 Task: Create a rule from the Recommended list, Task Added to this Project -> add SubTasks in the project AlphaFlow with SubTasks Gather and Analyse Requirements , Design and Implement Solution , System Test and UAT , Release to Production / Go Live
Action: Mouse moved to (40, 288)
Screenshot: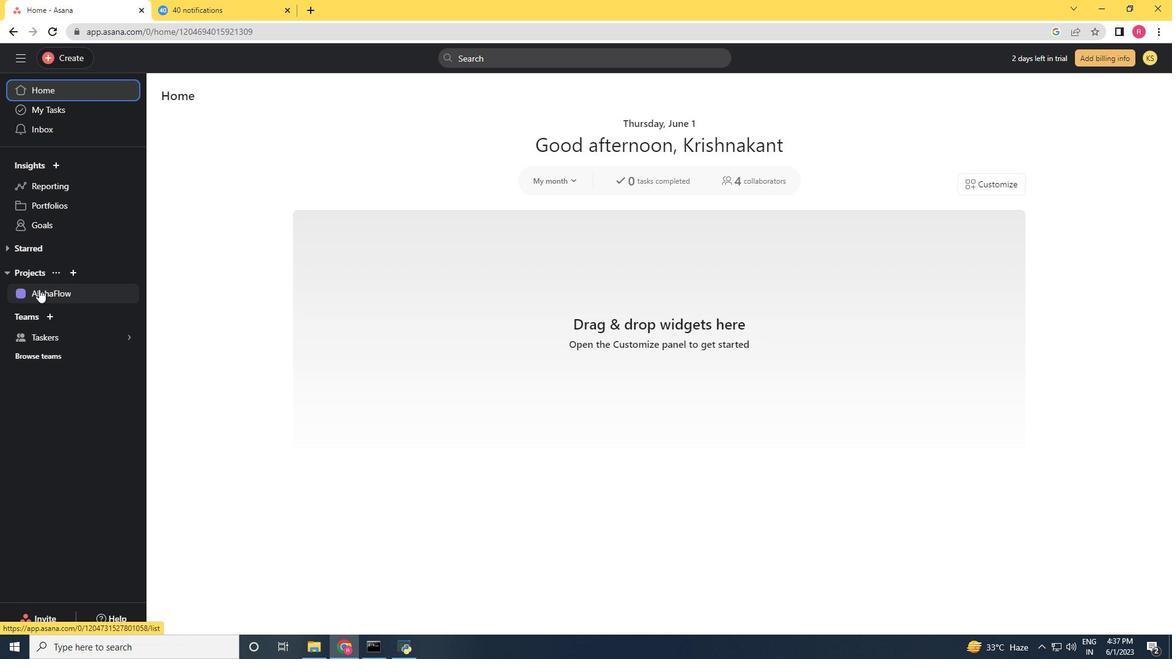 
Action: Mouse pressed left at (40, 288)
Screenshot: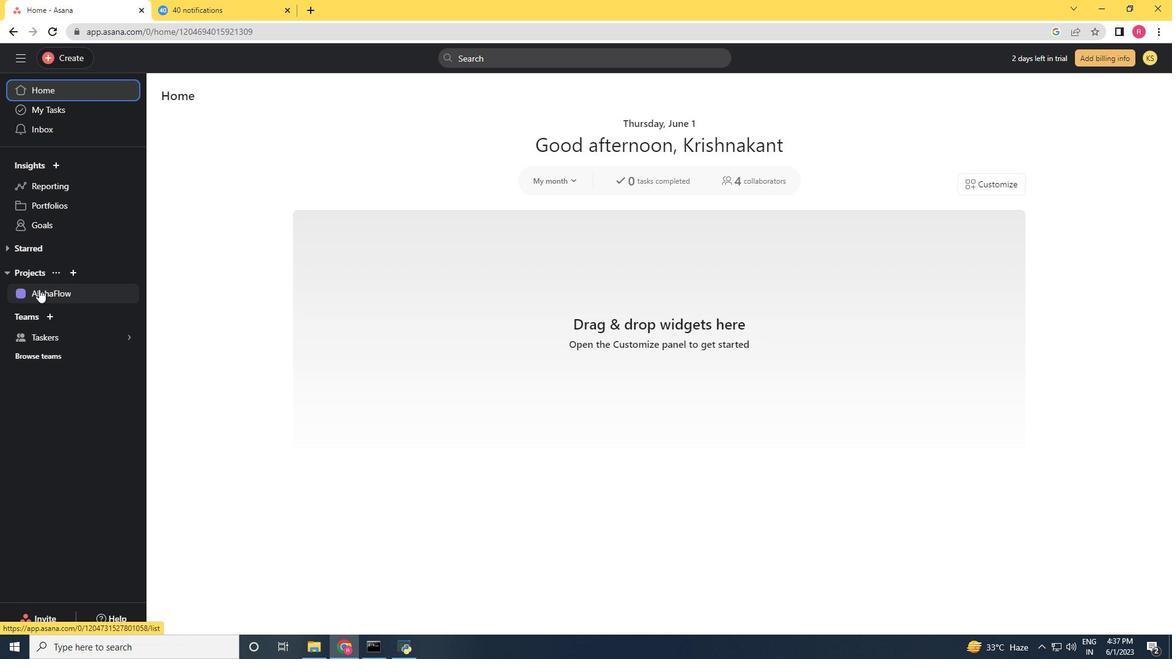 
Action: Mouse moved to (1141, 98)
Screenshot: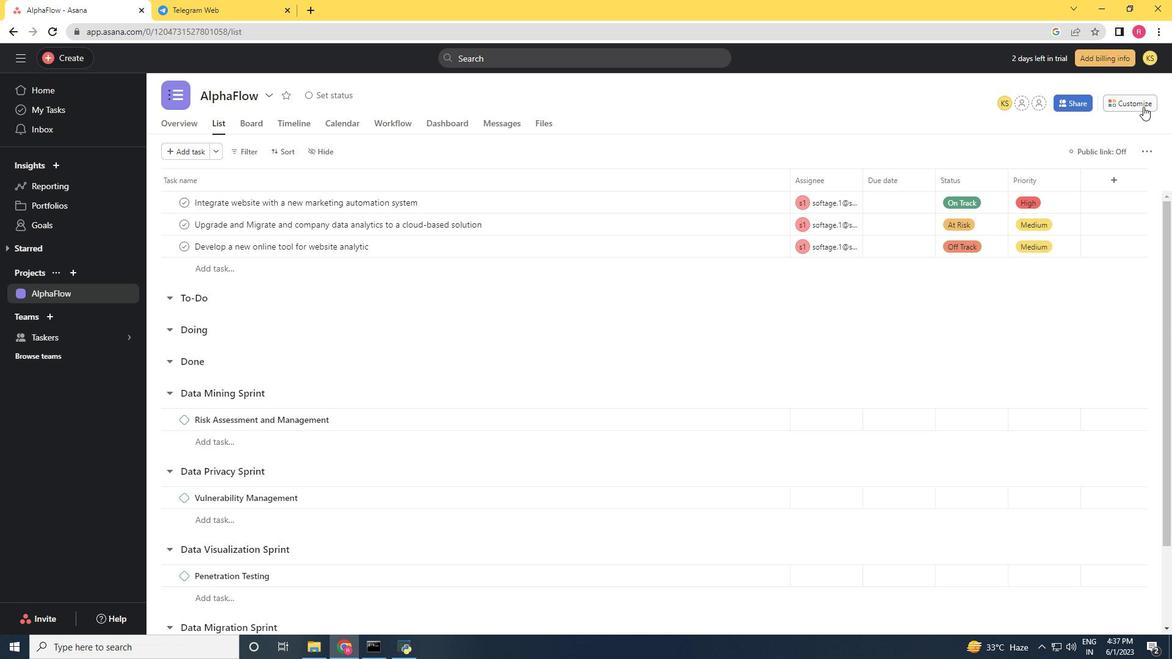 
Action: Mouse pressed left at (1141, 98)
Screenshot: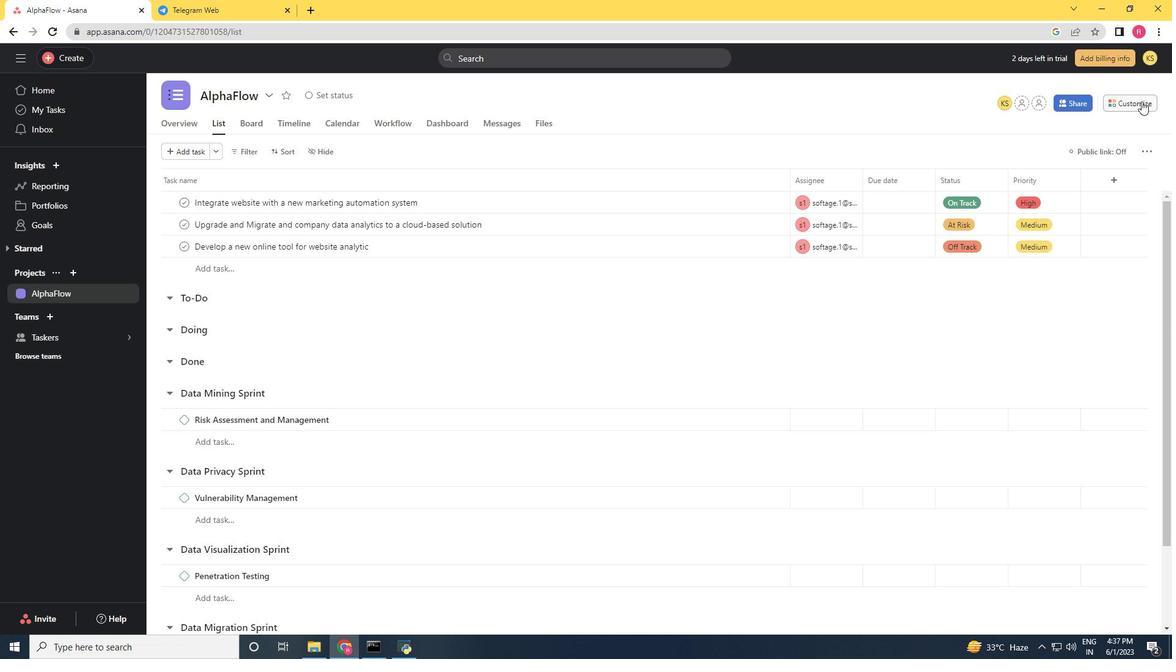 
Action: Mouse moved to (906, 274)
Screenshot: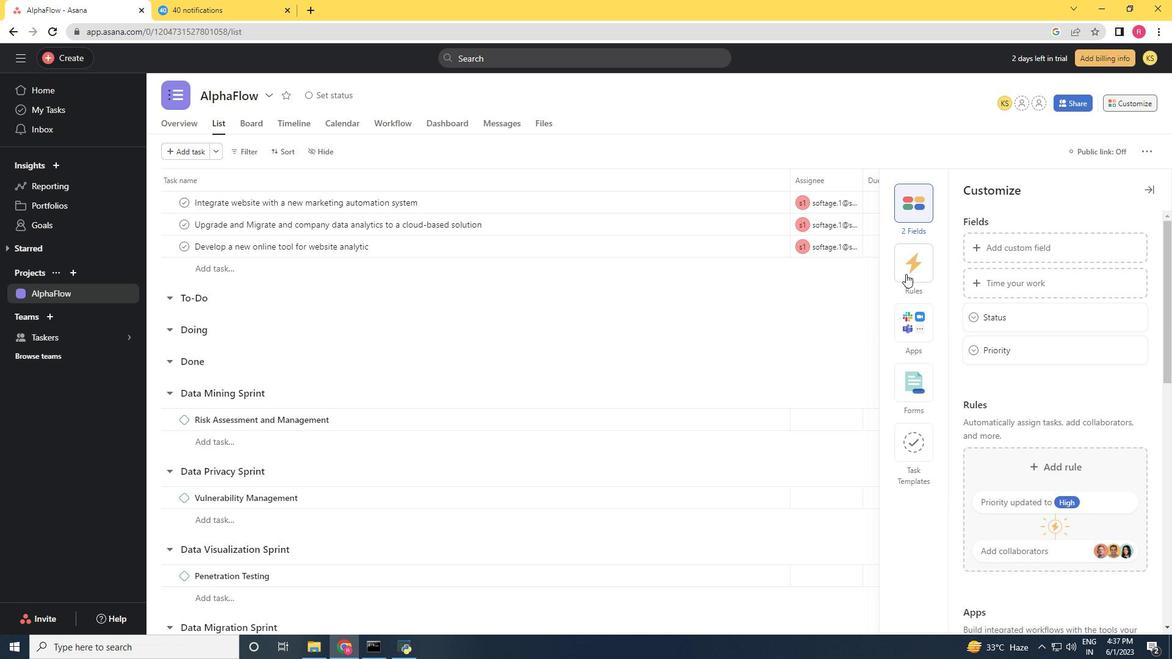 
Action: Mouse pressed left at (906, 274)
Screenshot: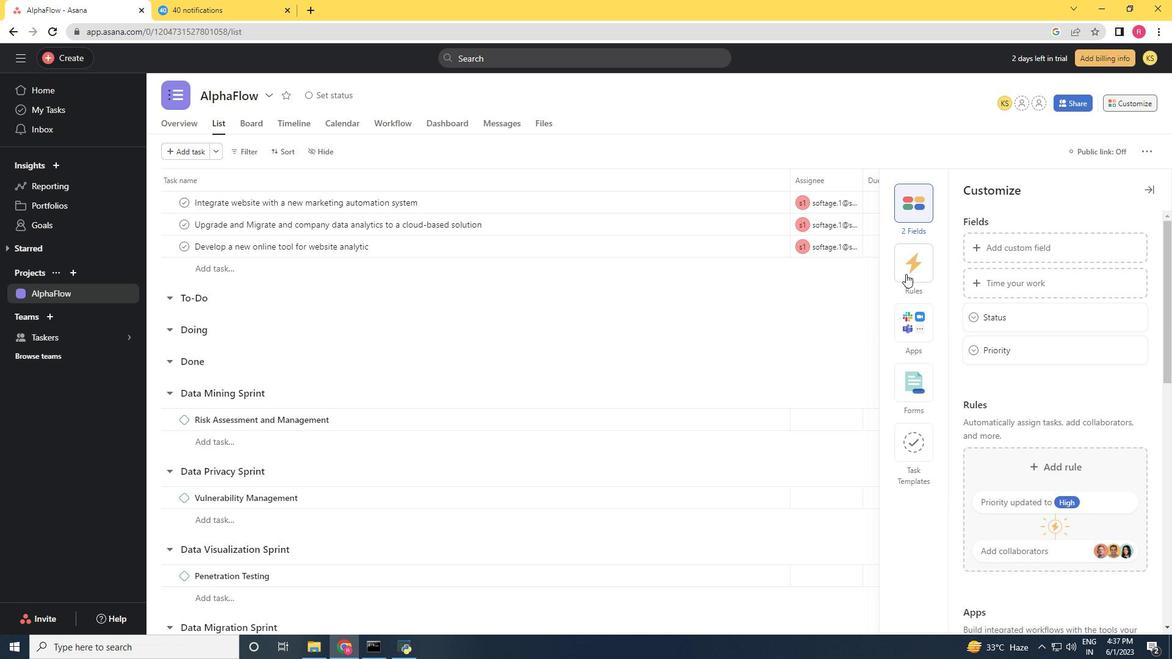 
Action: Mouse moved to (1015, 281)
Screenshot: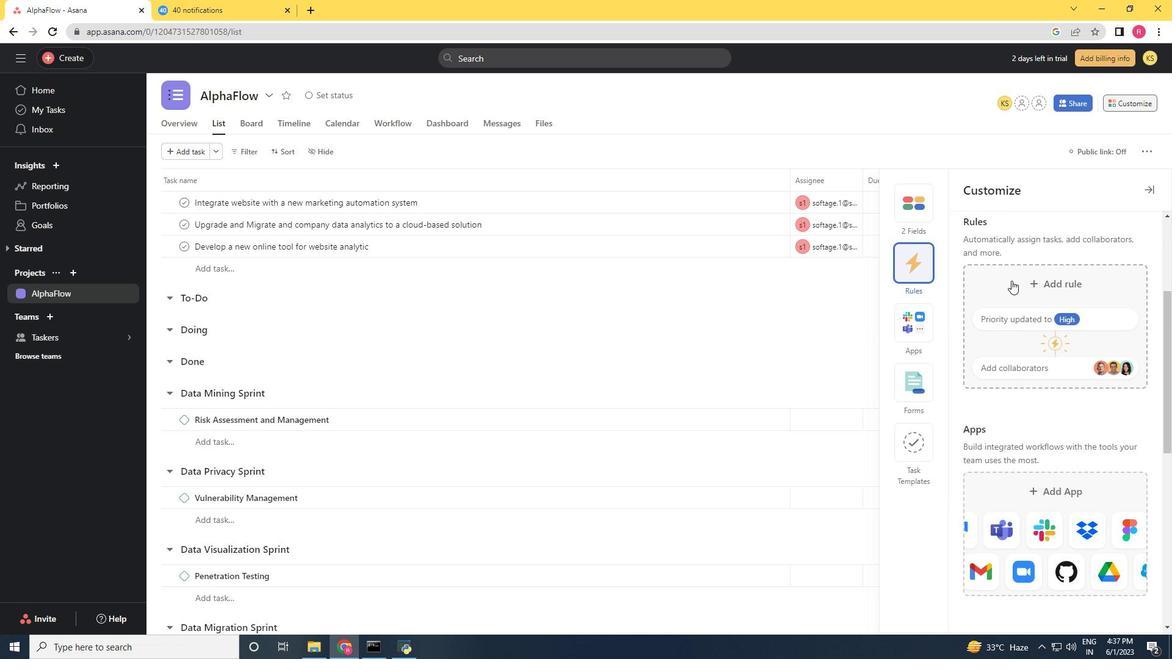 
Action: Mouse pressed left at (1015, 281)
Screenshot: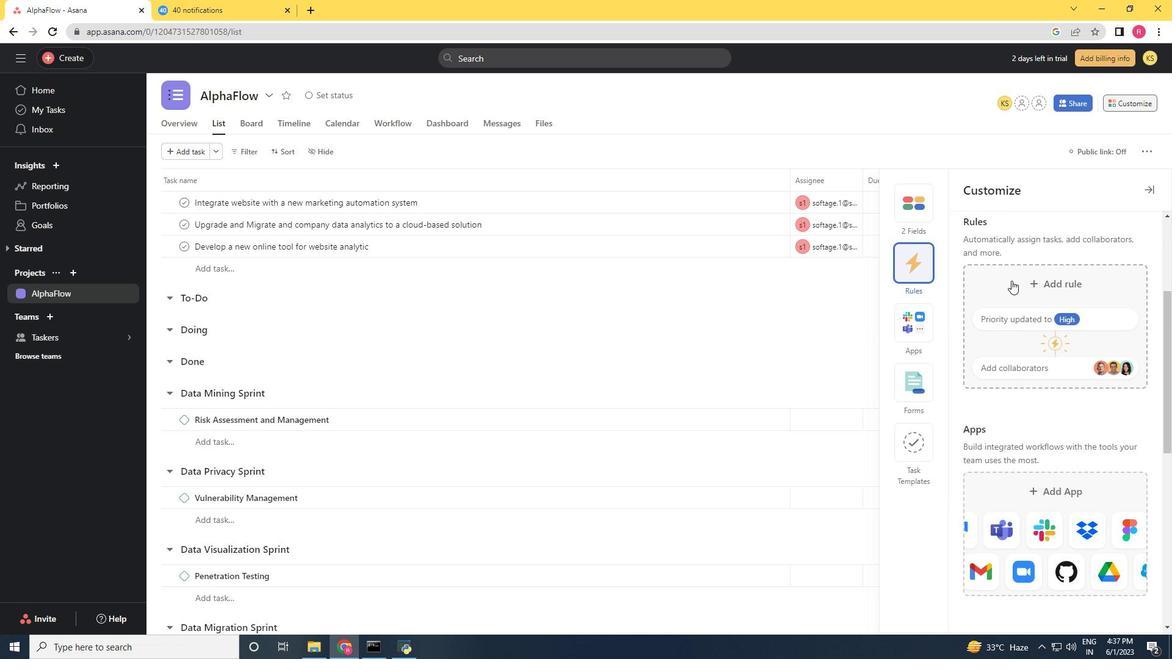 
Action: Mouse moved to (783, 180)
Screenshot: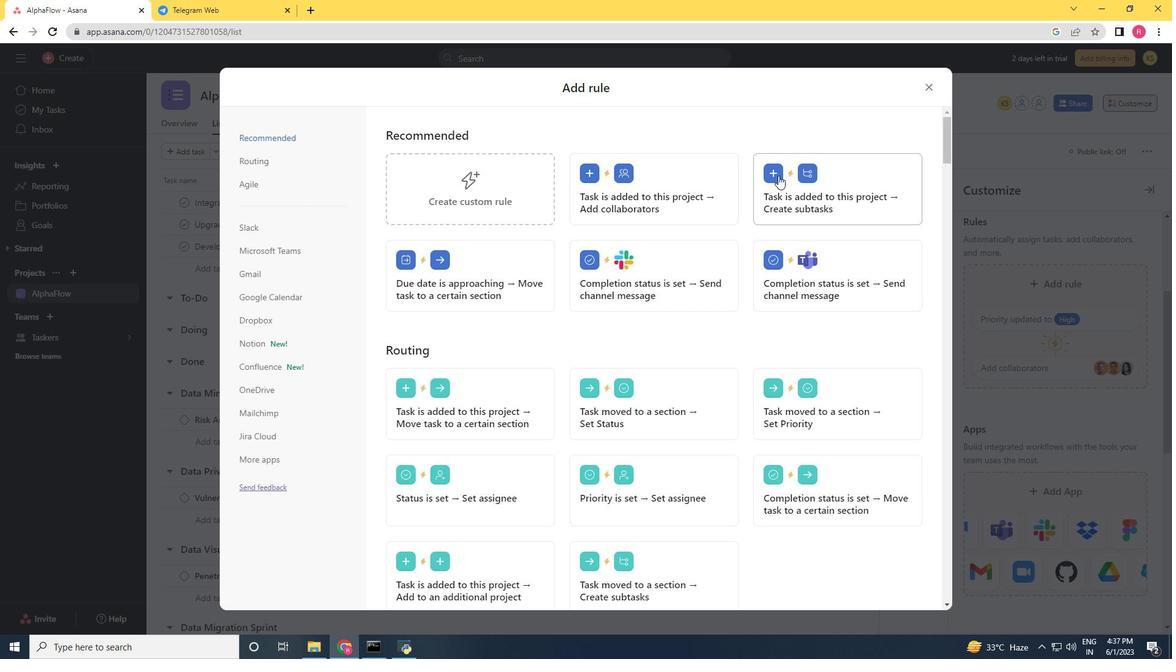 
Action: Mouse pressed left at (783, 180)
Screenshot: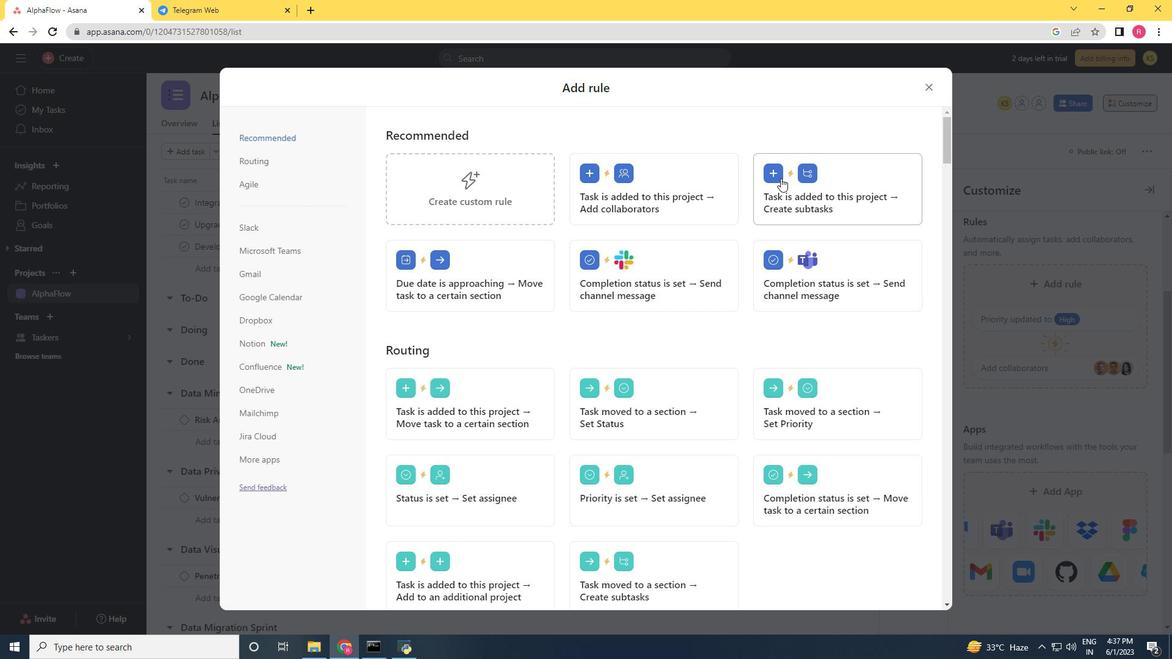 
Action: Mouse moved to (685, 212)
Screenshot: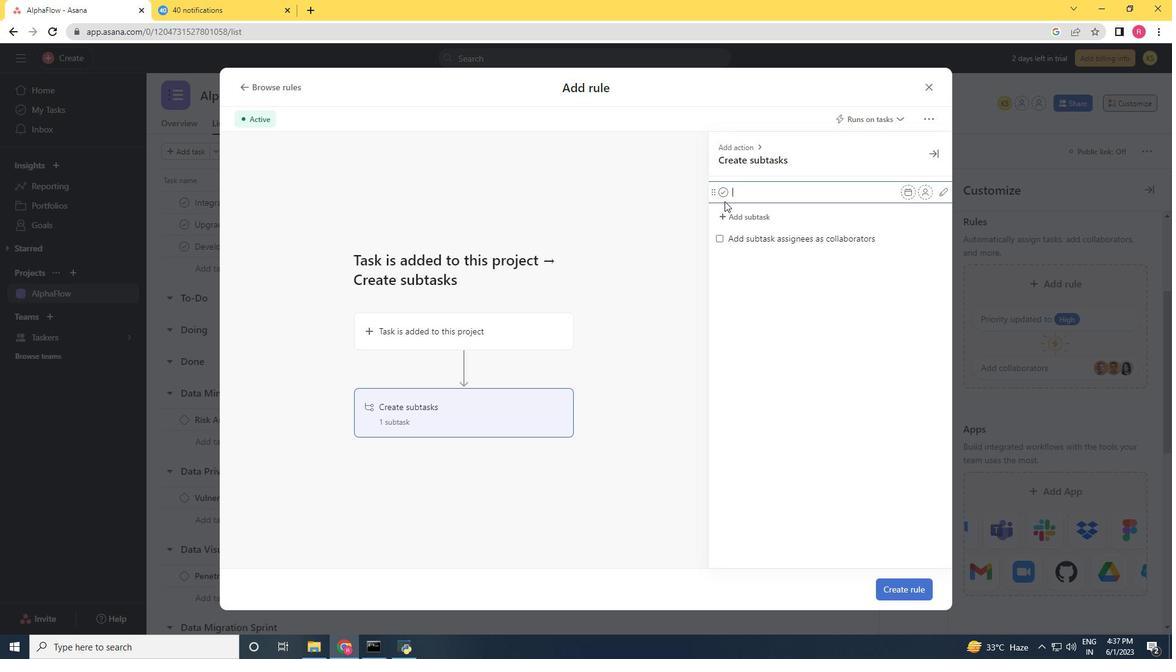 
Action: Key pressed <Key.shift><Key.shift><Key.shift><Key.shift><Key.shift><Key.shift><Key.shift><Key.shift><Key.shift><Key.shift><Key.shift>Gathe
Screenshot: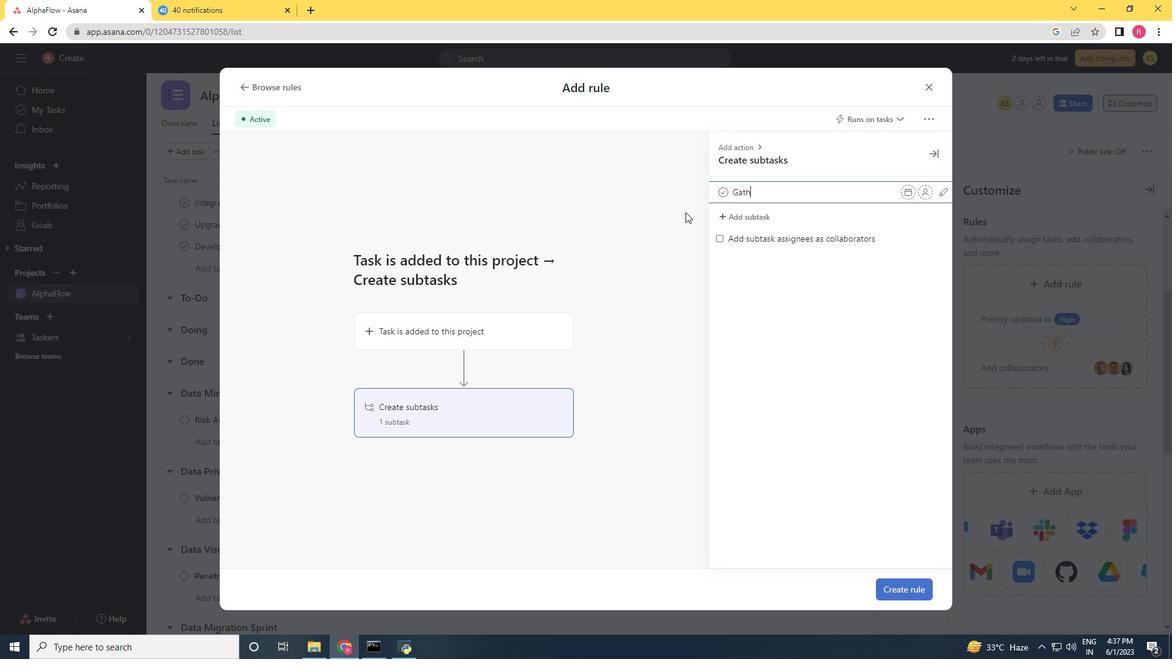 
Action: Mouse moved to (685, 212)
Screenshot: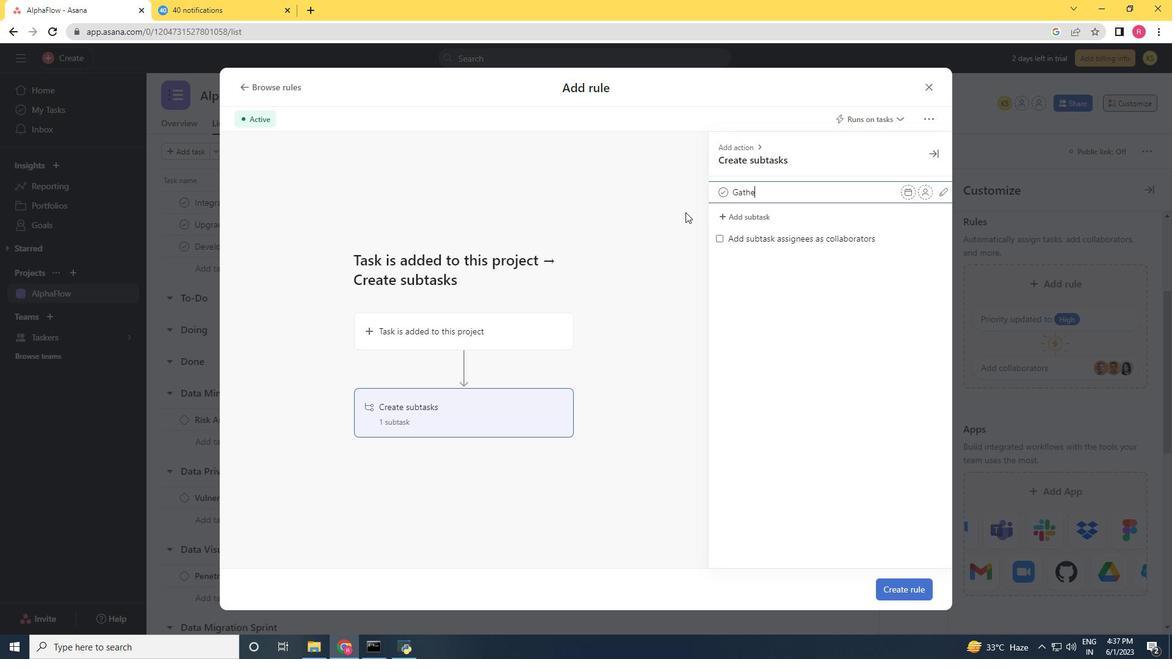 
Action: Key pressed r<Key.space>and<Key.space><Key.shift>Analyse<Key.space><Key.shift>Requirements<Key.space><Key.enter><Key.shift>Design<Key.space>and<Key.space><Key.shift>Implements<Key.space><Key.shift>Solution<Key.space><Key.enter><Key.shift>System<Key.space><Key.shift><Key.shift><Key.shift><Key.shift><Key.shift><Key.shift><Key.shift><Key.shift><Key.shift>Test<Key.space>and<Key.space><Key.shift>UAT<Key.space><Key.enter><Key.shift>Release<Key.space>to<Key.space><Key.shift>Production<Key.space>/<Key.space><Key.shift>Go<Key.space><Key.shift>Live
Screenshot: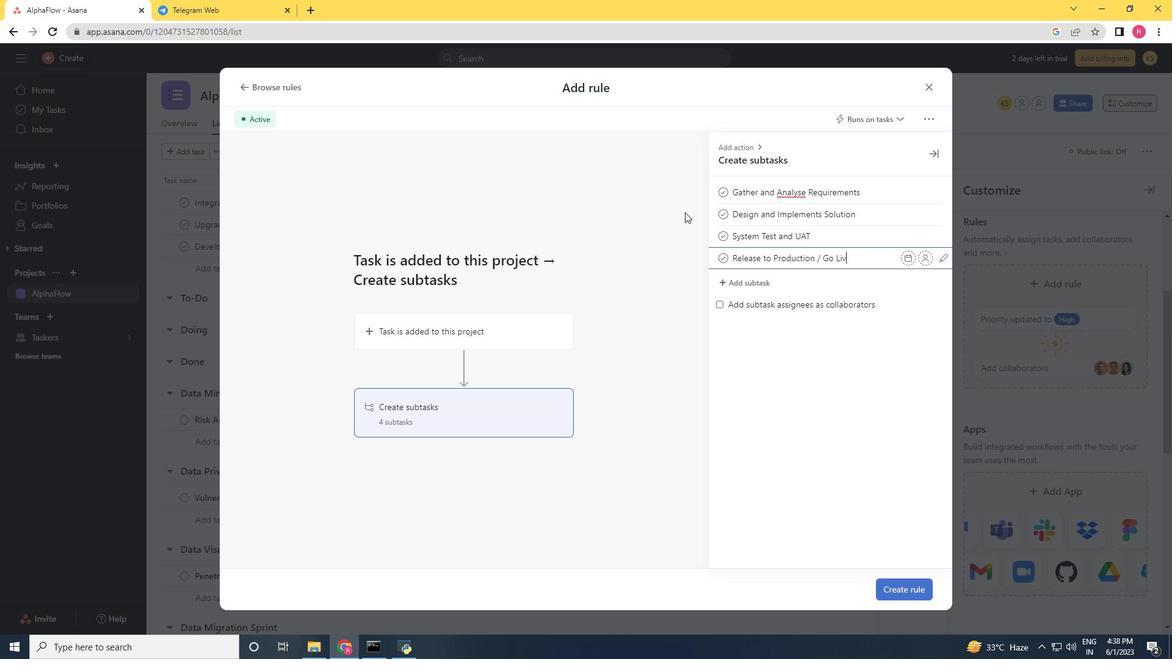 
Action: Mouse moved to (907, 588)
Screenshot: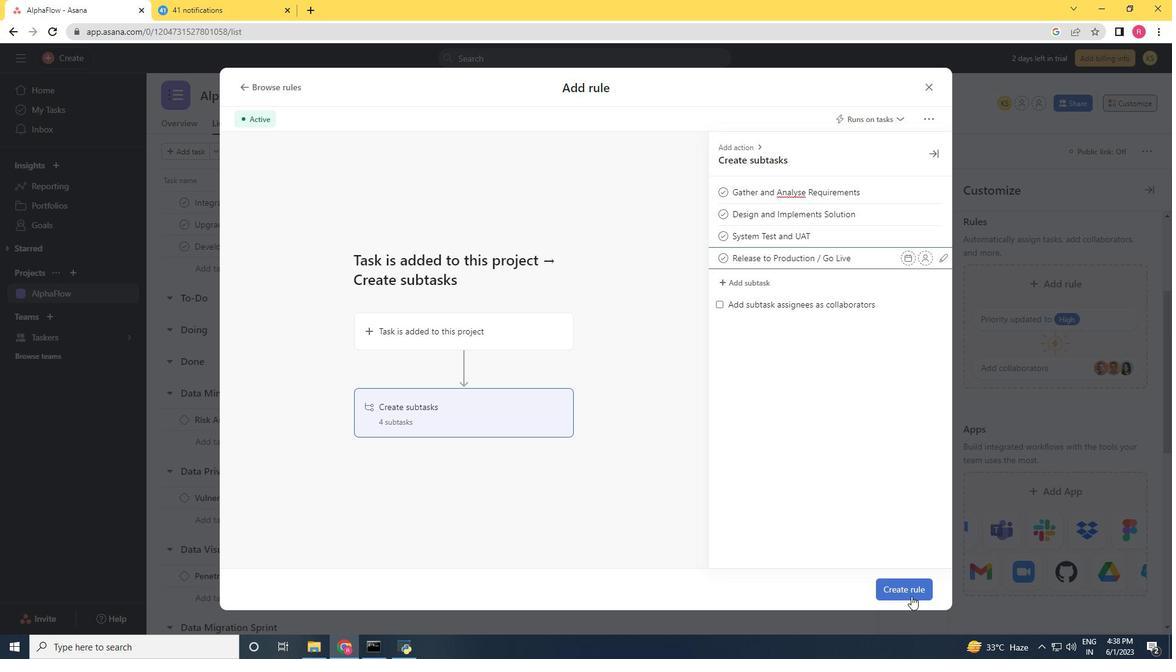 
Action: Mouse pressed left at (907, 588)
Screenshot: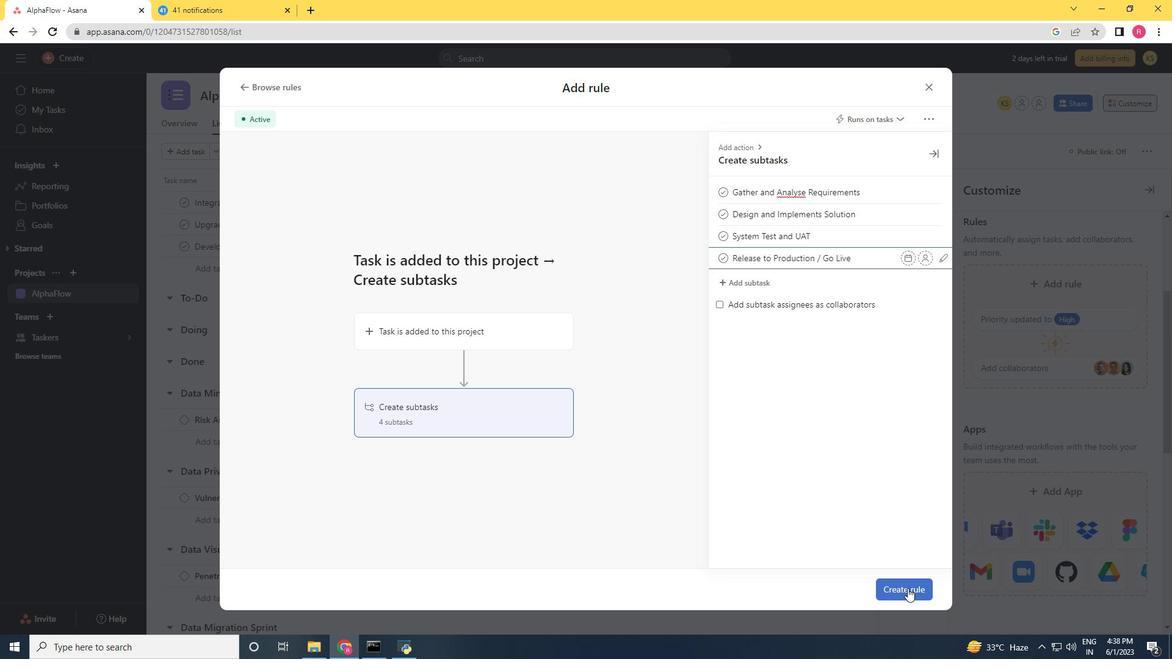 
Action: Mouse moved to (736, 591)
Screenshot: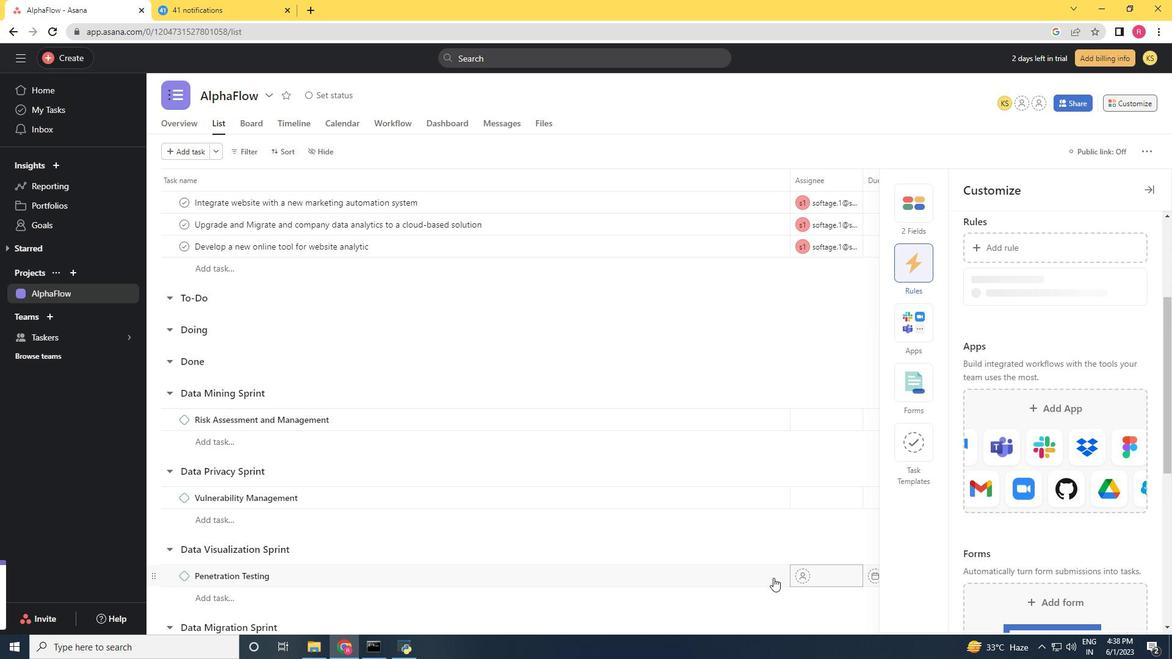 
